 Task: Create a new field with title Stage with name TricklePlan with field type as Single-select and options as Not Started, In Progress and Complete.
Action: Mouse moved to (56, 271)
Screenshot: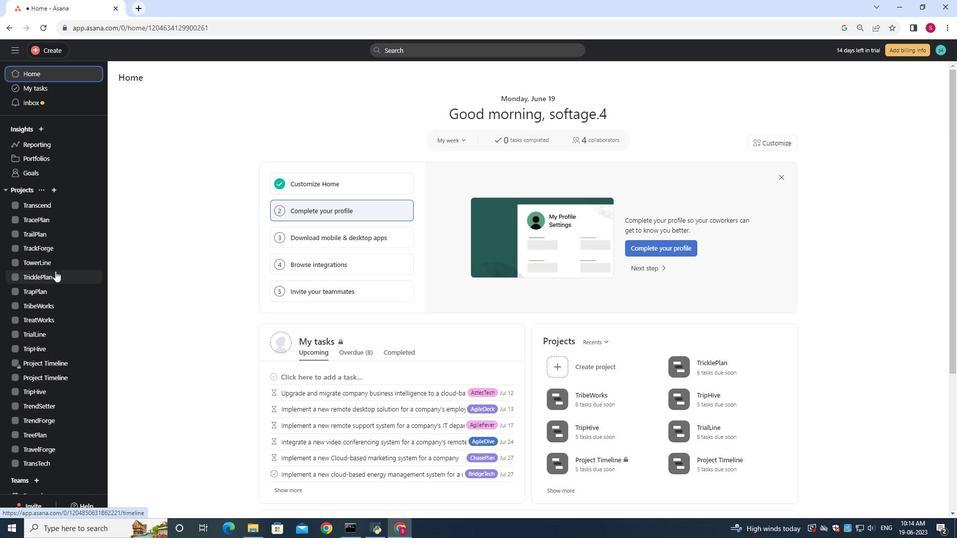 
Action: Mouse pressed left at (56, 271)
Screenshot: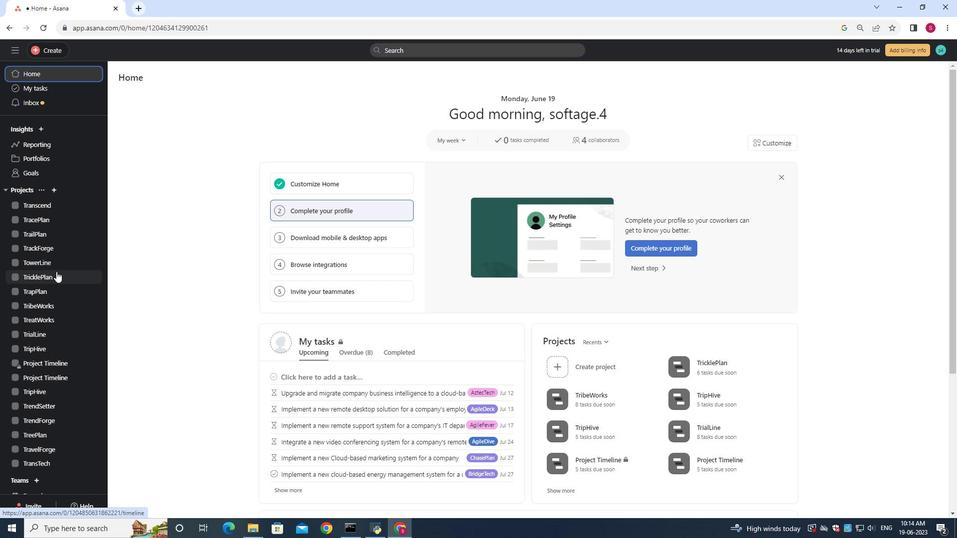 
Action: Mouse moved to (159, 104)
Screenshot: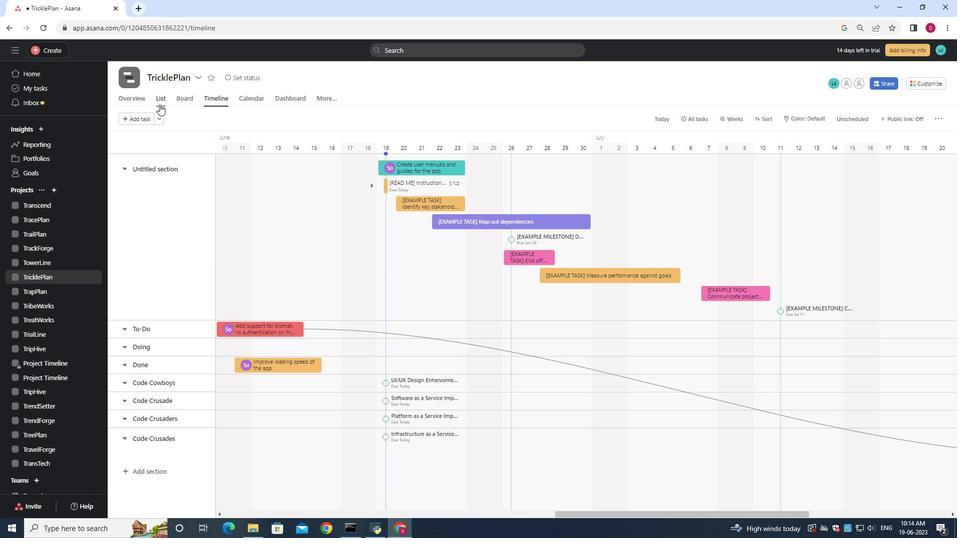 
Action: Mouse pressed left at (159, 104)
Screenshot: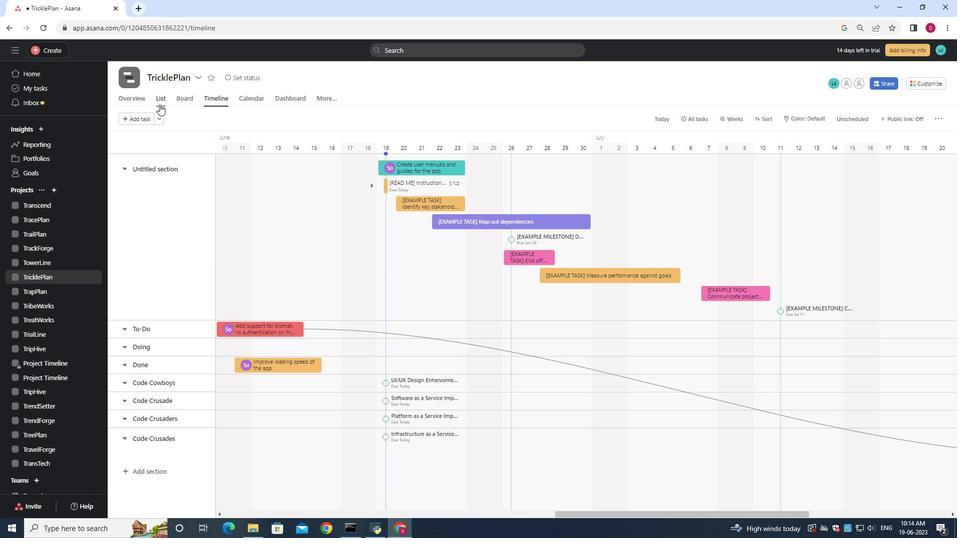 
Action: Mouse moved to (672, 139)
Screenshot: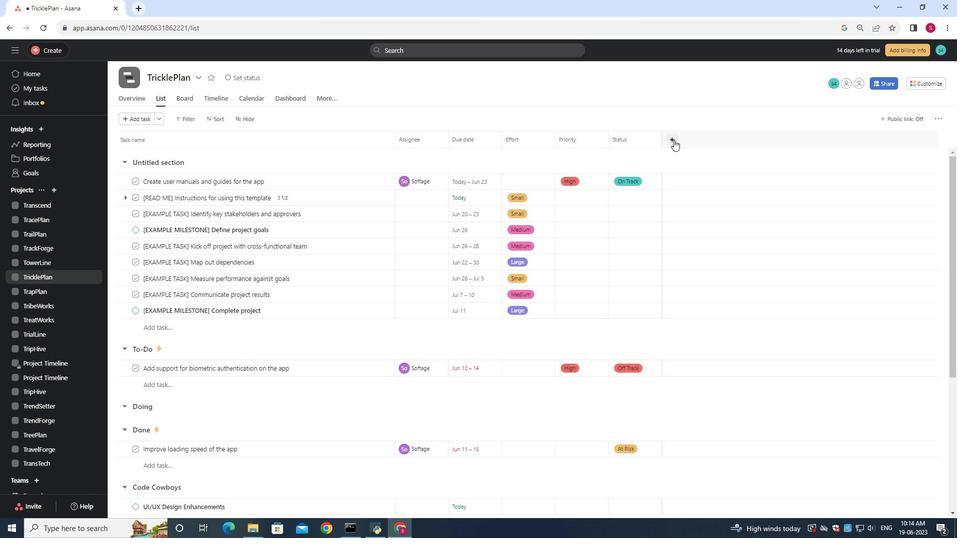 
Action: Mouse pressed left at (672, 139)
Screenshot: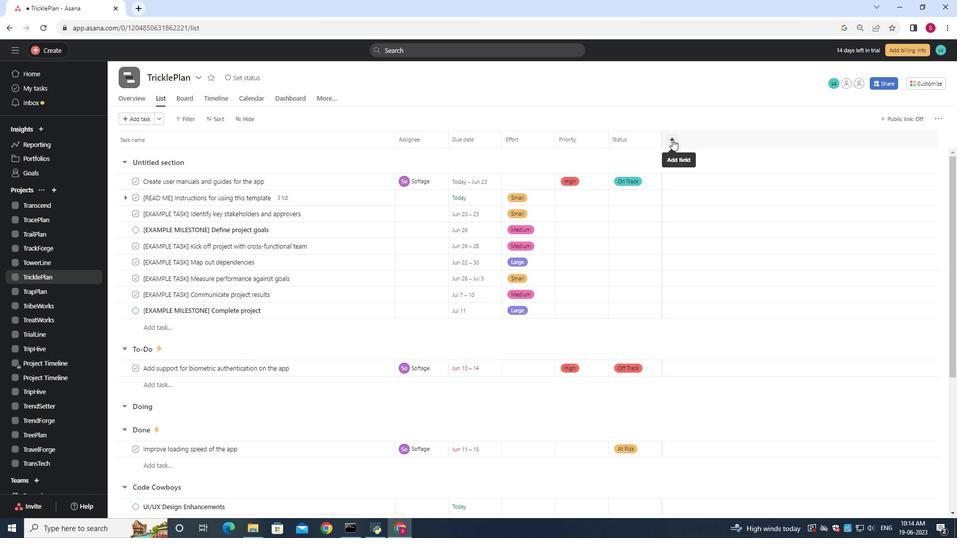 
Action: Mouse moved to (689, 245)
Screenshot: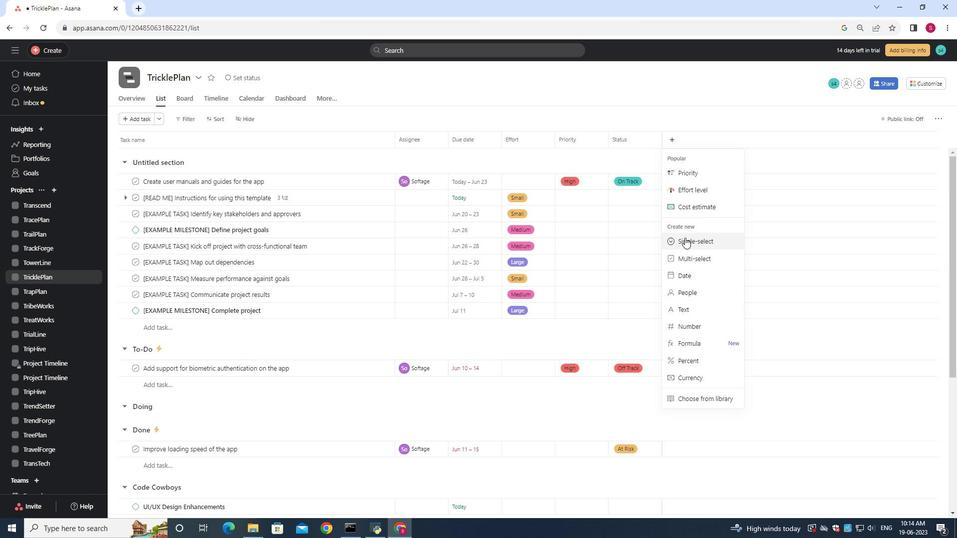 
Action: Mouse pressed left at (689, 245)
Screenshot: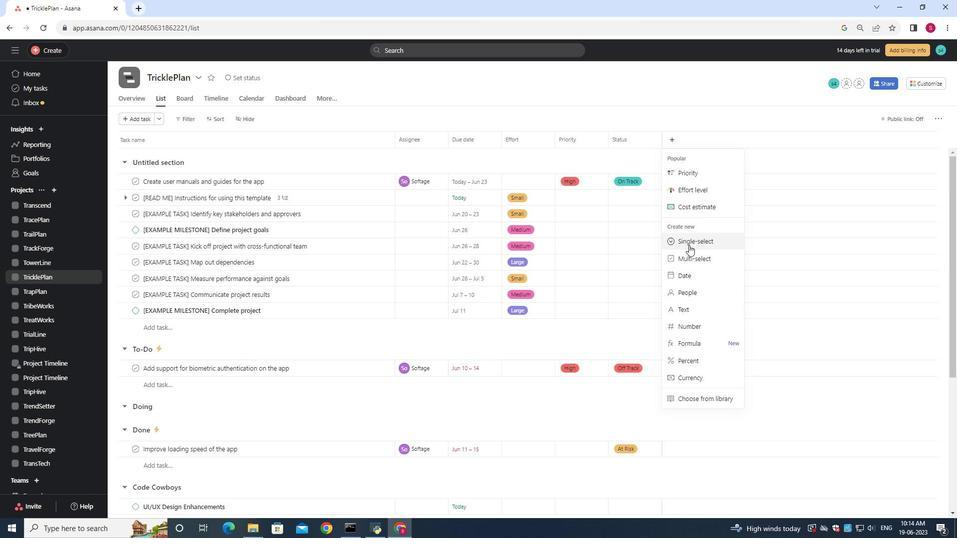 
Action: Mouse moved to (409, 143)
Screenshot: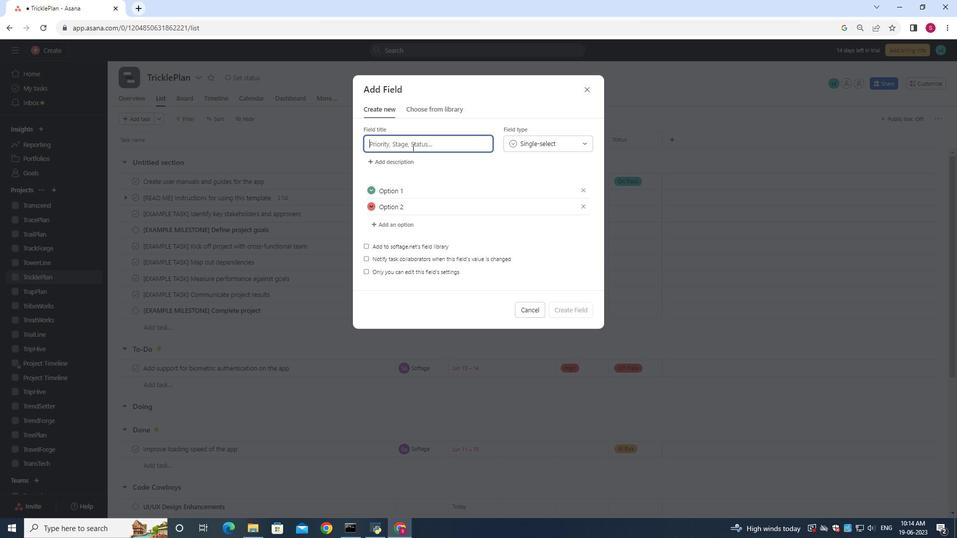 
Action: Key pressed <Key.shift>Trickle<Key.shift>Plan
Screenshot: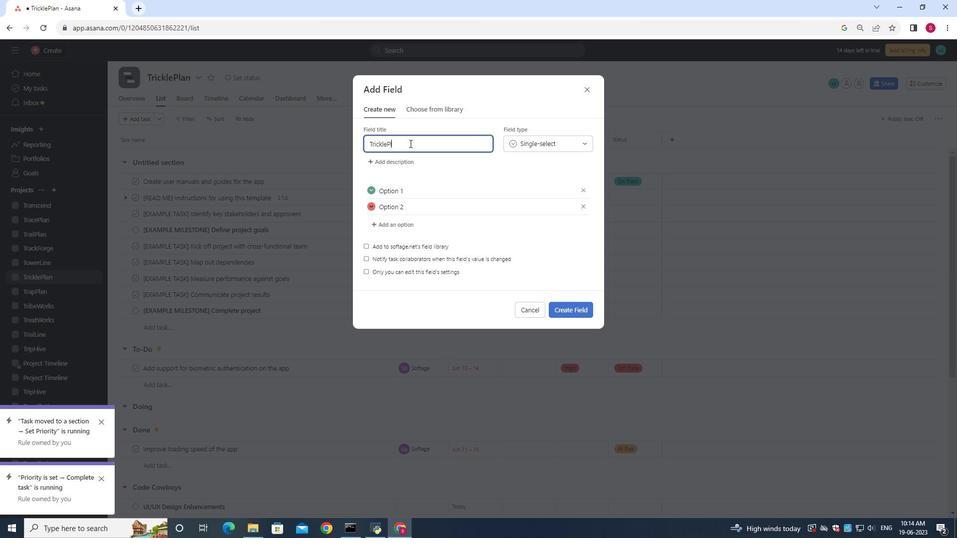 
Action: Mouse moved to (581, 188)
Screenshot: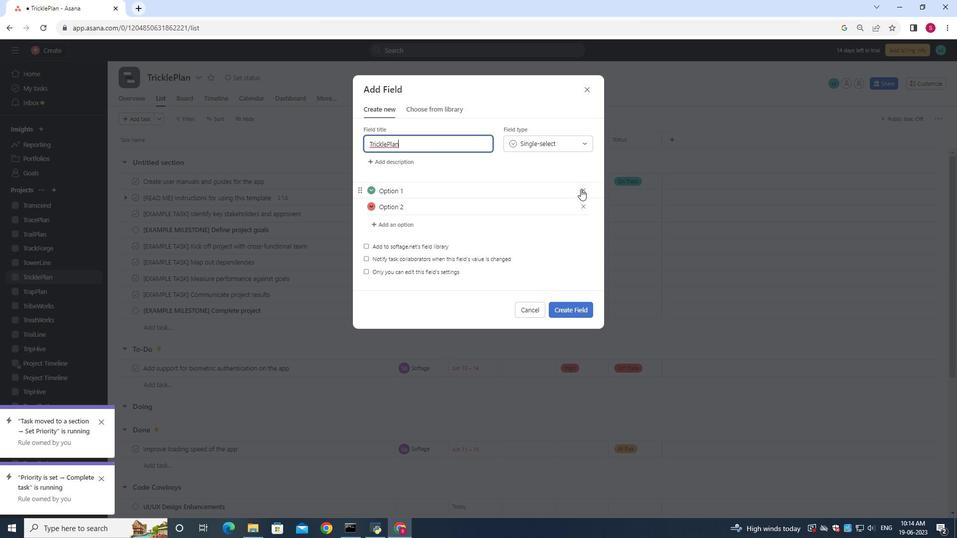 
Action: Mouse pressed left at (581, 188)
Screenshot: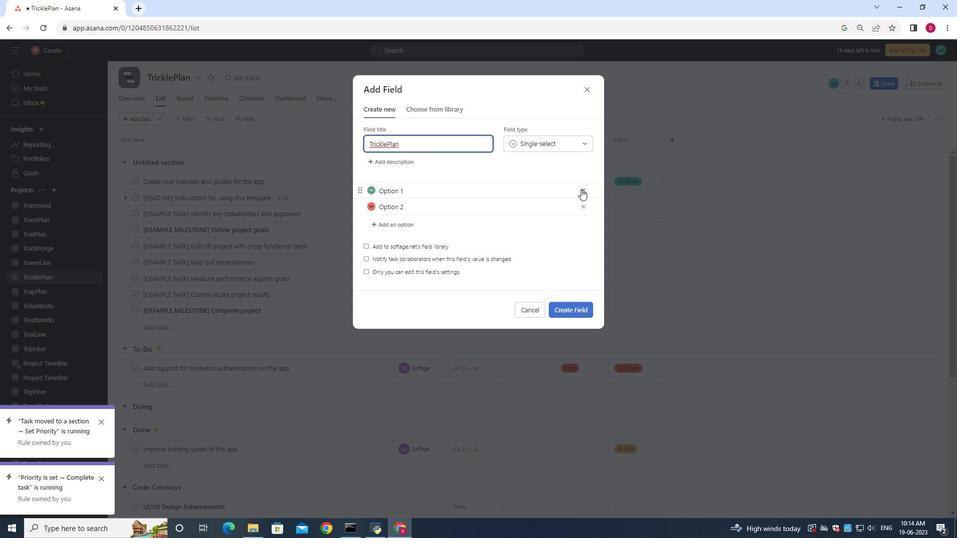
Action: Mouse moved to (582, 191)
Screenshot: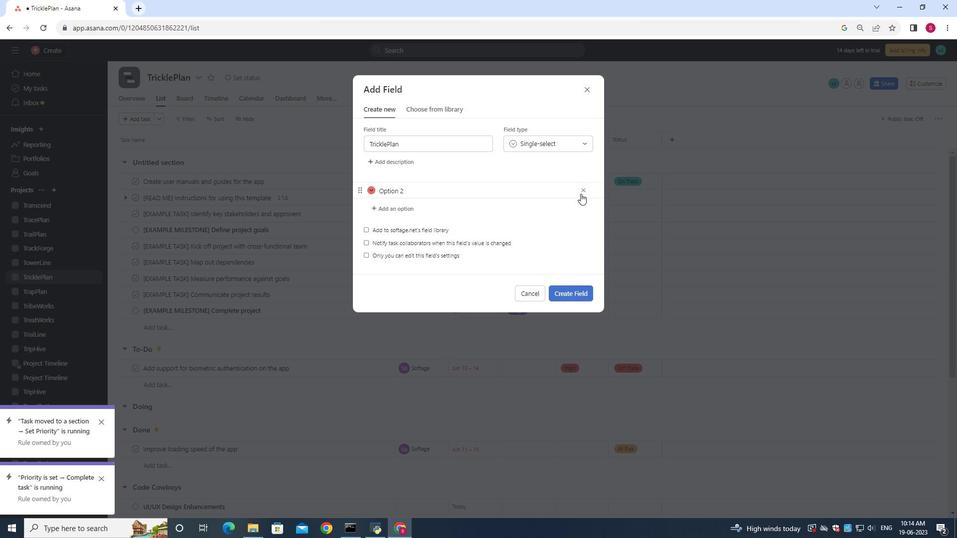 
Action: Mouse pressed left at (582, 191)
Screenshot: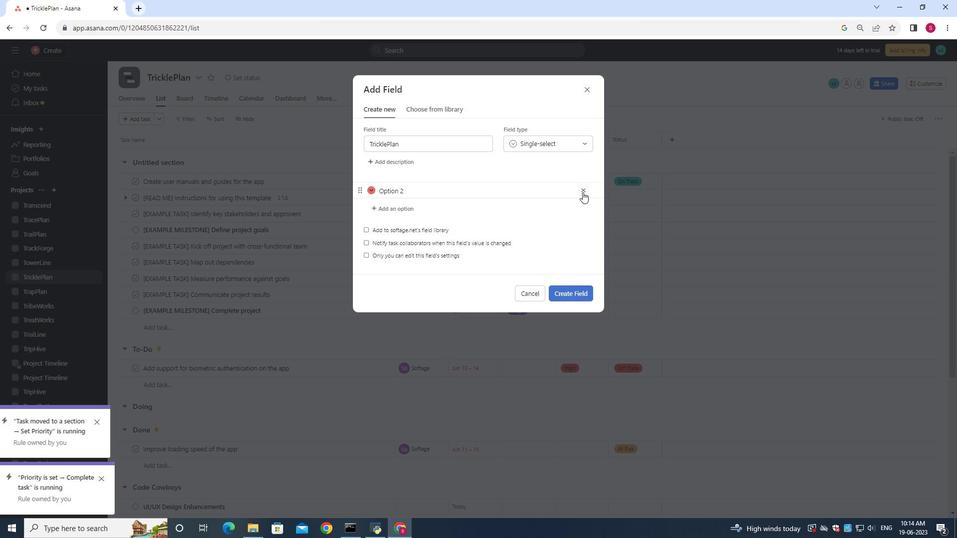 
Action: Mouse moved to (407, 208)
Screenshot: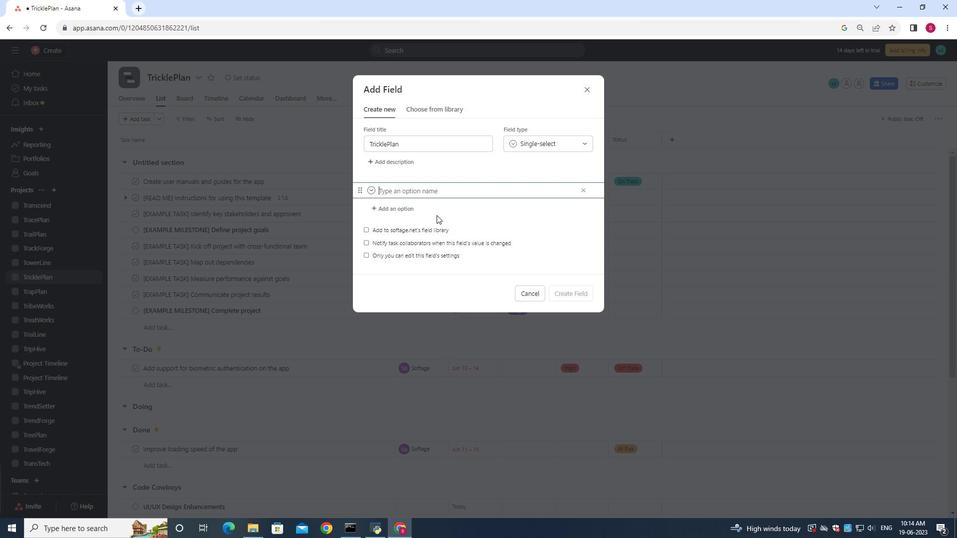 
Action: Mouse pressed left at (407, 208)
Screenshot: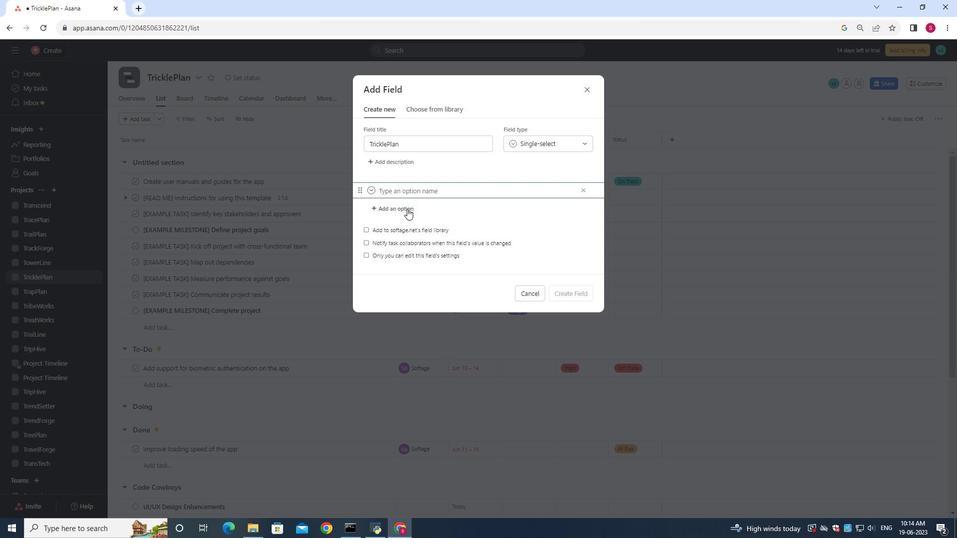 
Action: Mouse moved to (400, 194)
Screenshot: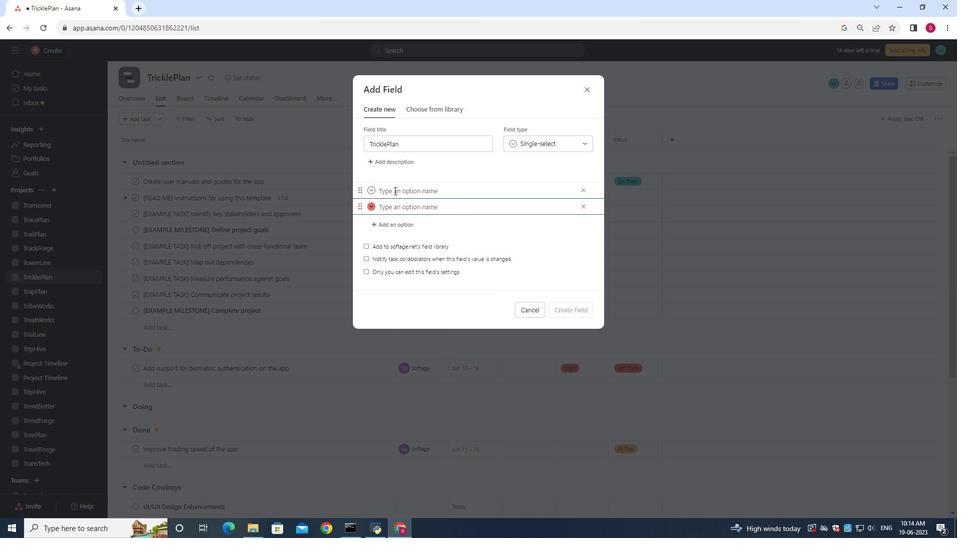 
Action: Mouse pressed left at (400, 194)
Screenshot: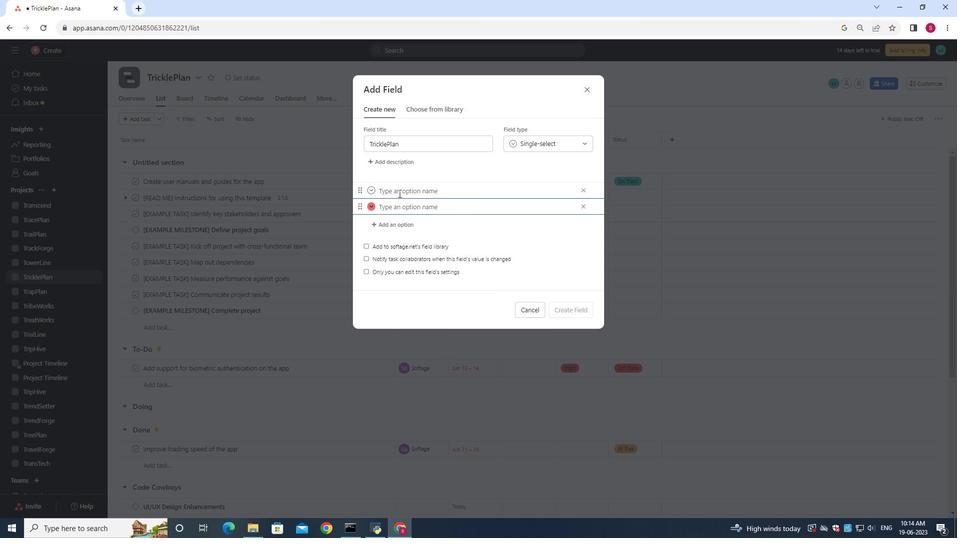 
Action: Key pressed <Key.shift><Key.shift><Key.shift><Key.shift><Key.shift><Key.shift><Key.shift><Key.shift><Key.shift><Key.shift><Key.shift><Key.shift><Key.shift><Key.shift>Not<Key.space><Key.shift><Key.shift><Key.shift><Key.shift><Key.shift><Key.shift><Key.shift><Key.shift><Key.shift><Key.shift><Key.shift><Key.shift><Key.shift><Key.shift><Key.shift><Key.shift>Started
Screenshot: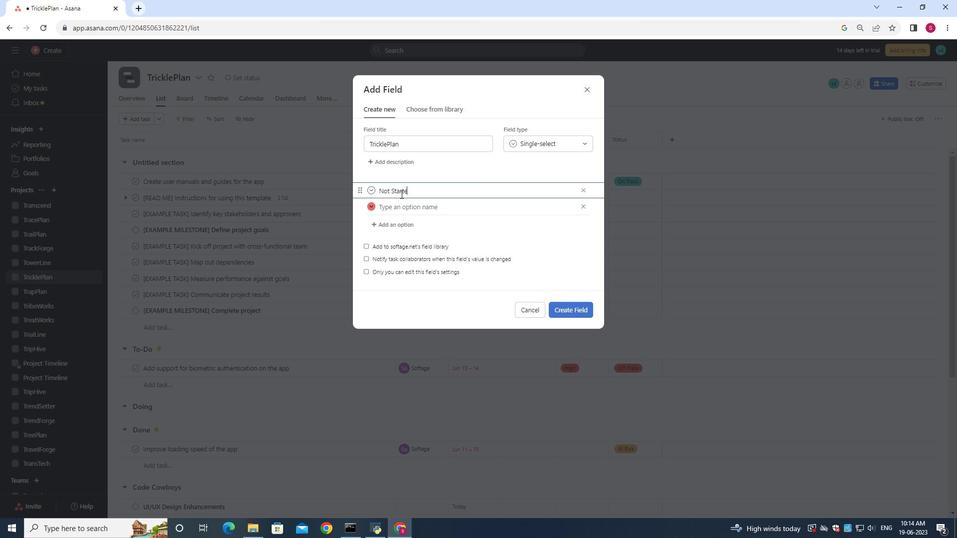 
Action: Mouse moved to (409, 202)
Screenshot: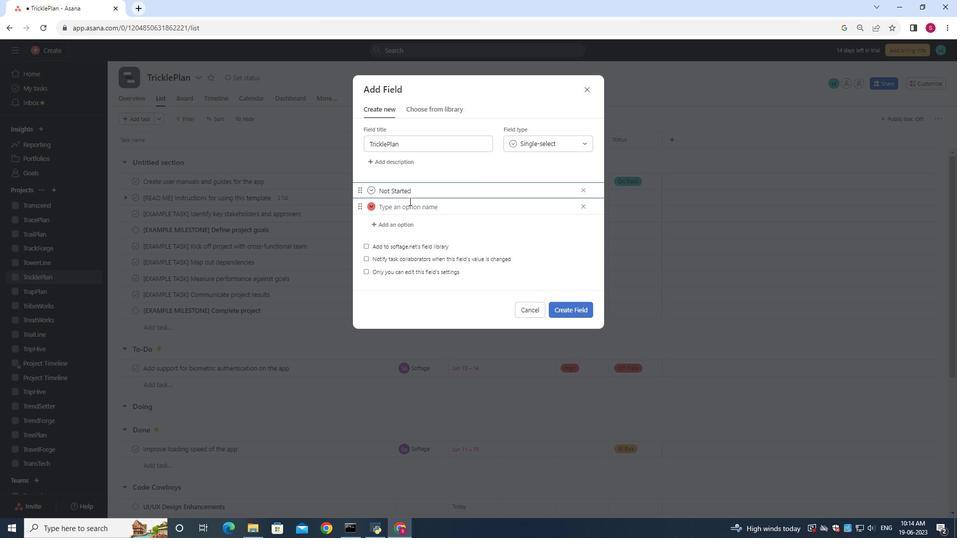 
Action: Mouse pressed left at (409, 202)
Screenshot: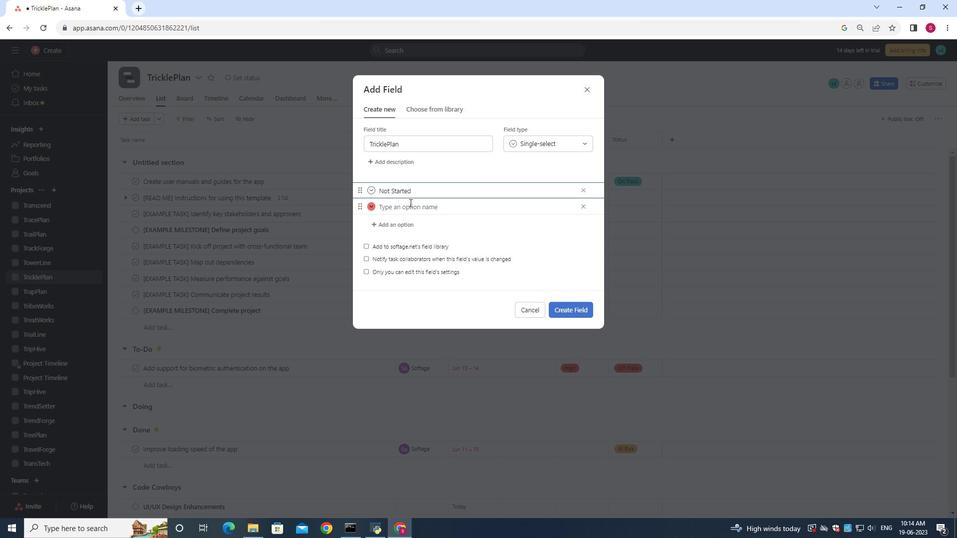 
Action: Key pressed <Key.shift>In<Key.space><Key.shift>Progress
Screenshot: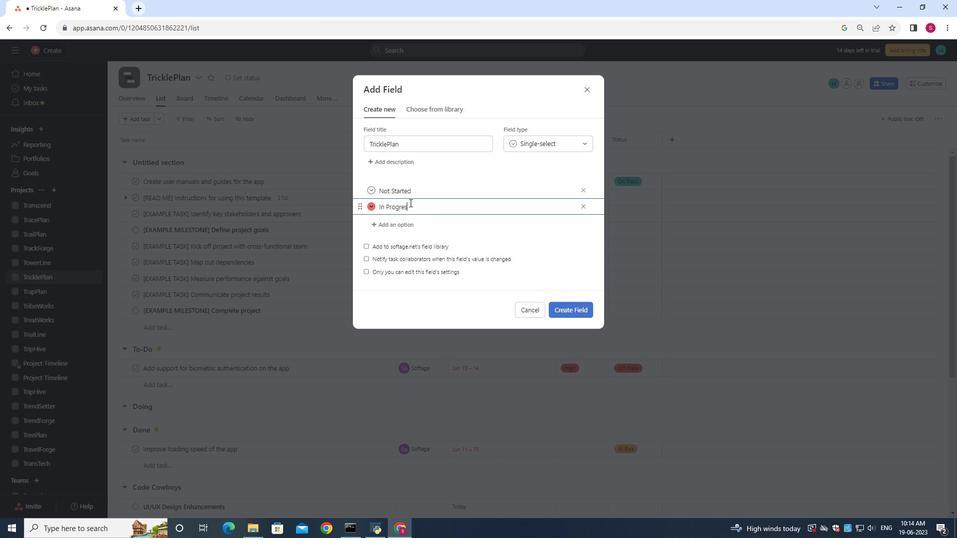 
Action: Mouse moved to (399, 224)
Screenshot: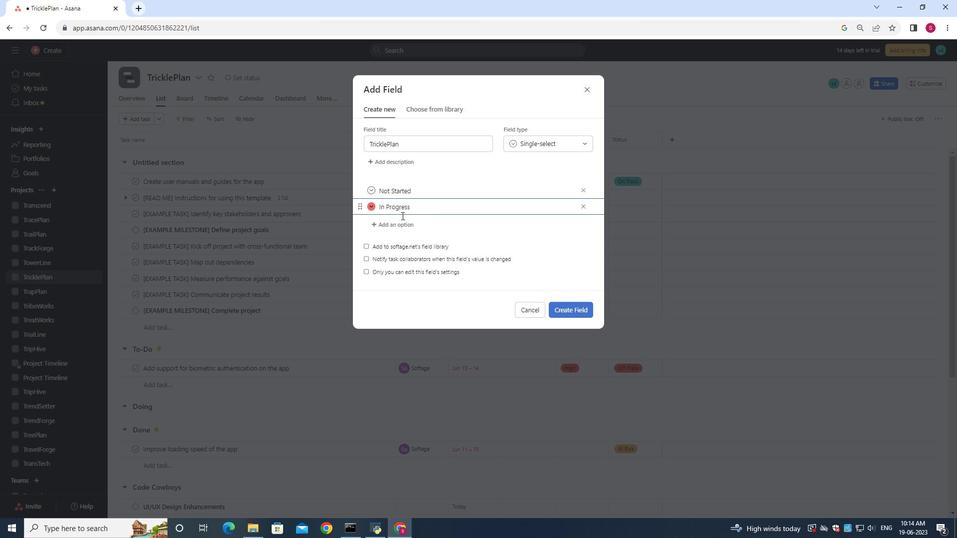 
Action: Mouse pressed left at (399, 224)
Screenshot: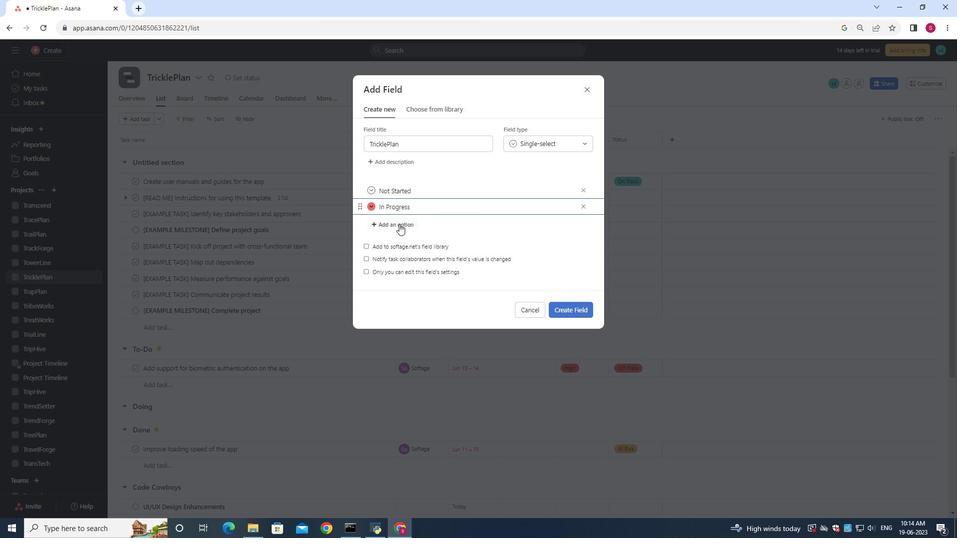 
Action: Key pressed <Key.shift>Com<Key.backspace><Key.backspace><Key.backspace><Key.shift>Complete
Screenshot: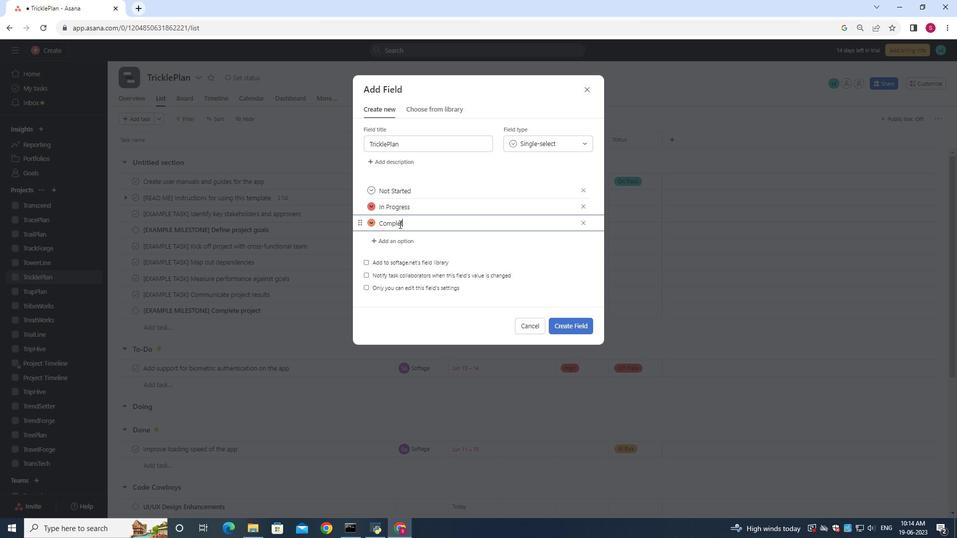 
Action: Mouse moved to (542, 144)
Screenshot: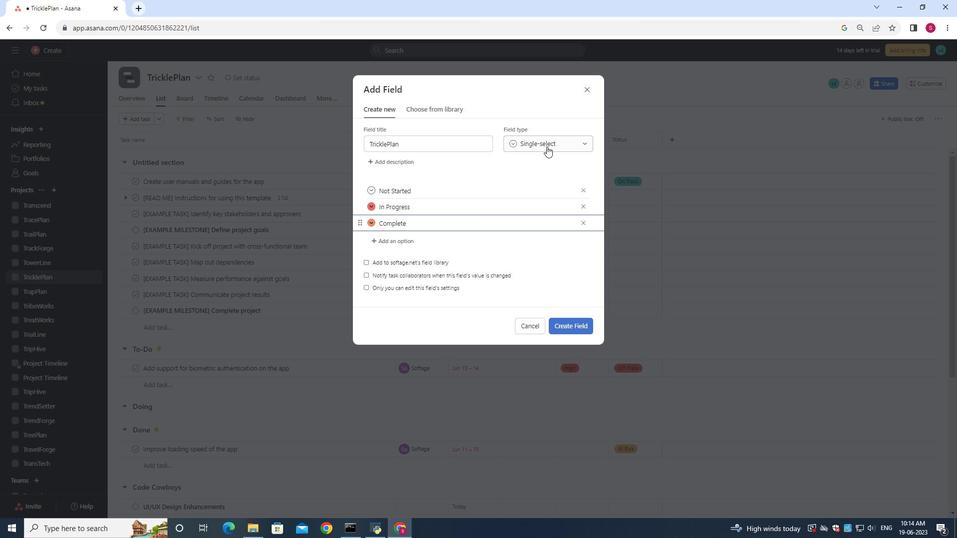 
Action: Mouse pressed left at (542, 144)
Screenshot: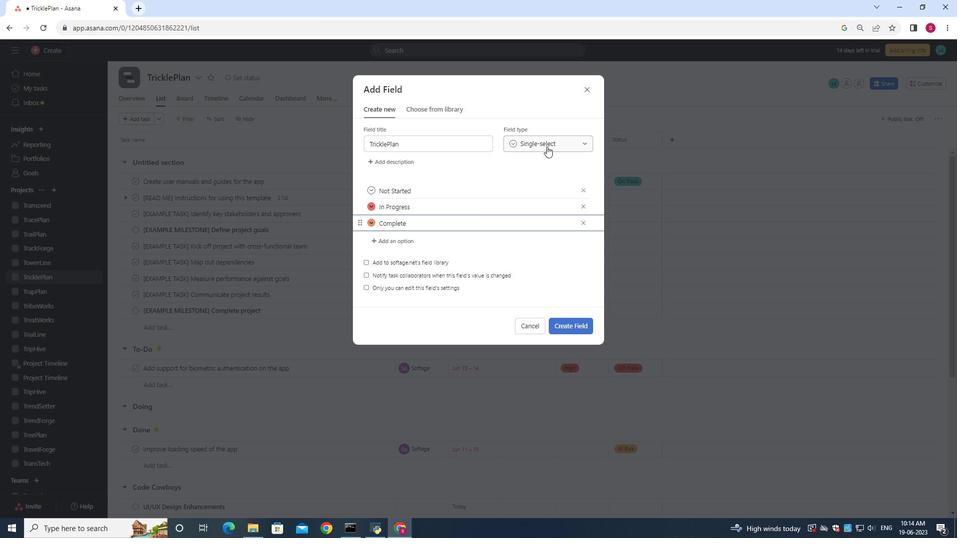 
Action: Mouse moved to (532, 160)
Screenshot: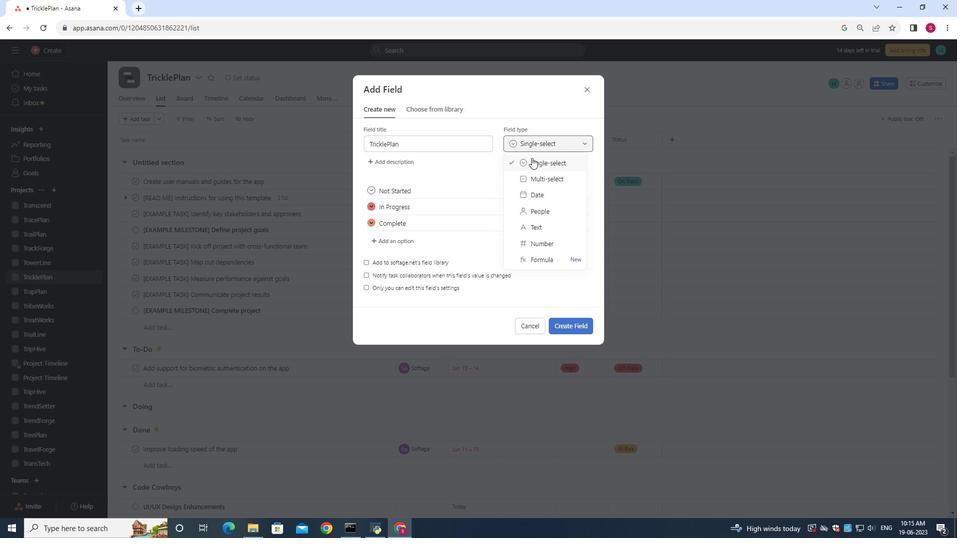 
Action: Mouse pressed left at (532, 160)
Screenshot: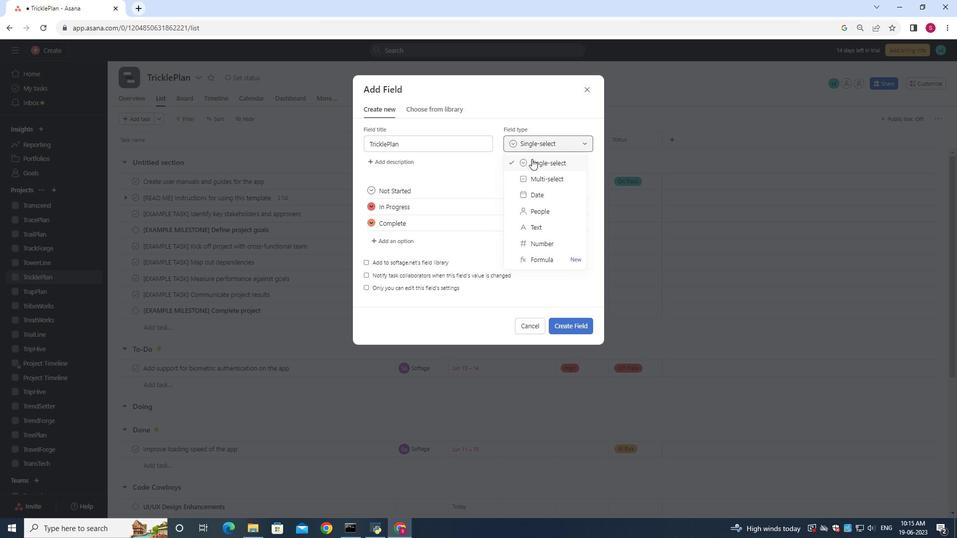 
Action: Mouse moved to (567, 325)
Screenshot: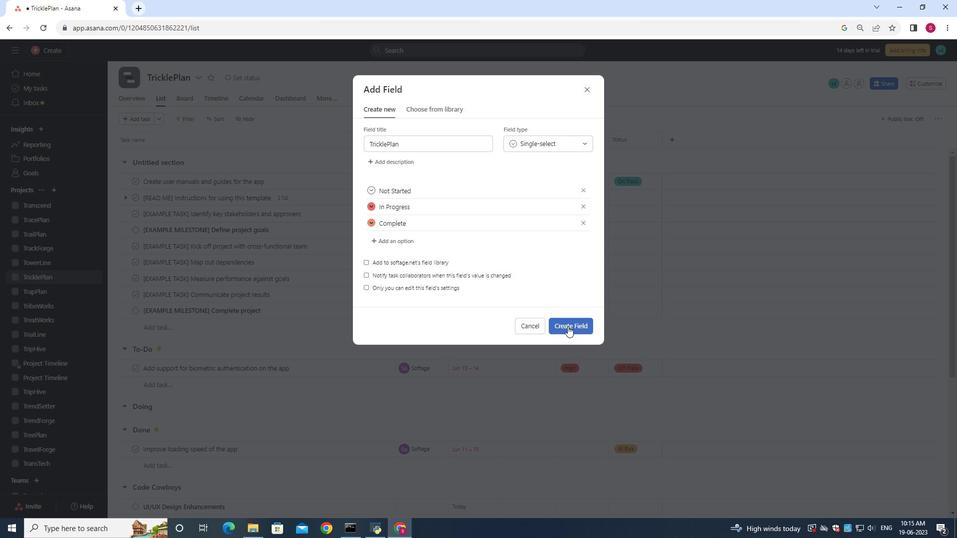
Action: Mouse pressed left at (567, 325)
Screenshot: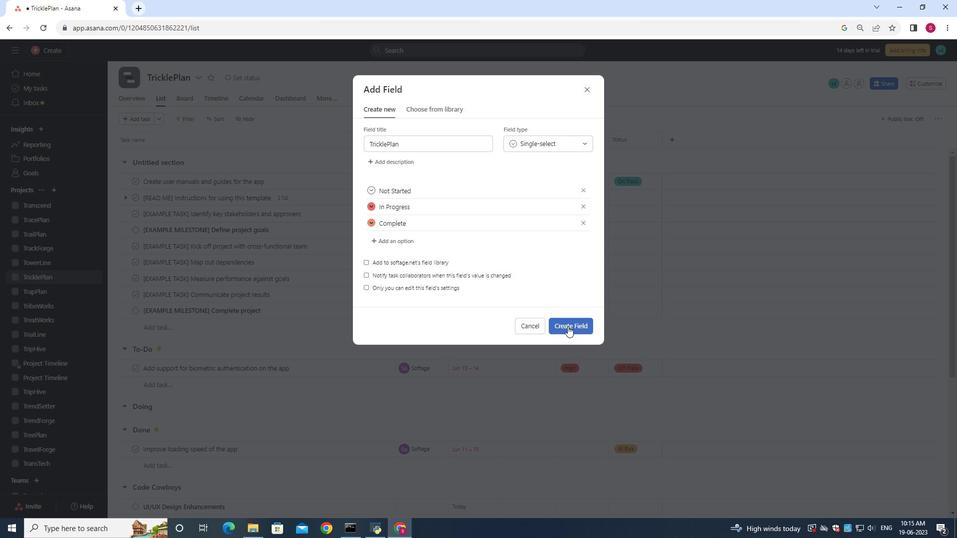 
Action: Mouse moved to (545, 273)
Screenshot: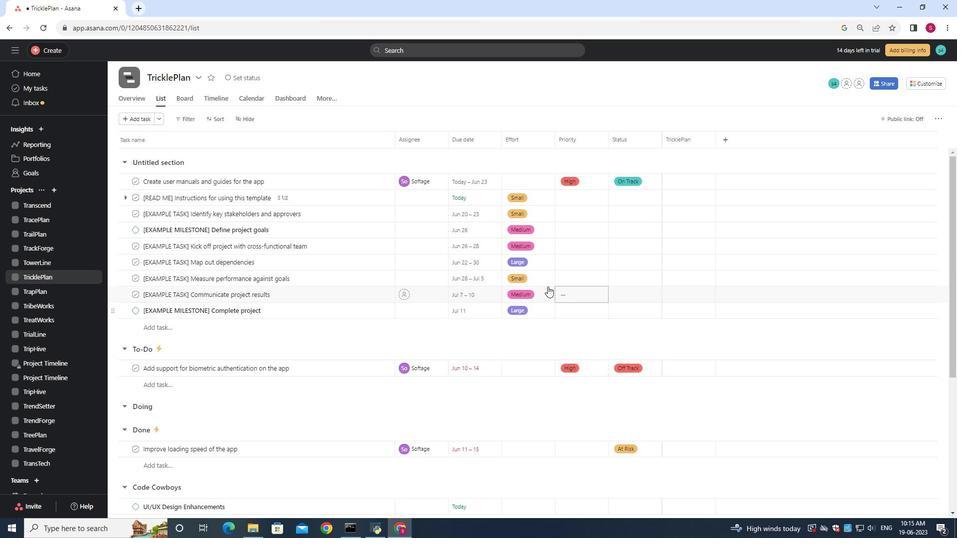 
